 Task: For heading Arial black with underline.  font size for heading18,  'Change the font style of data to'Calibri.  and font size to 9,  Change the alignment of both headline & data to Align center.  In the sheet   Elite Sales book
Action: Mouse moved to (148, 182)
Screenshot: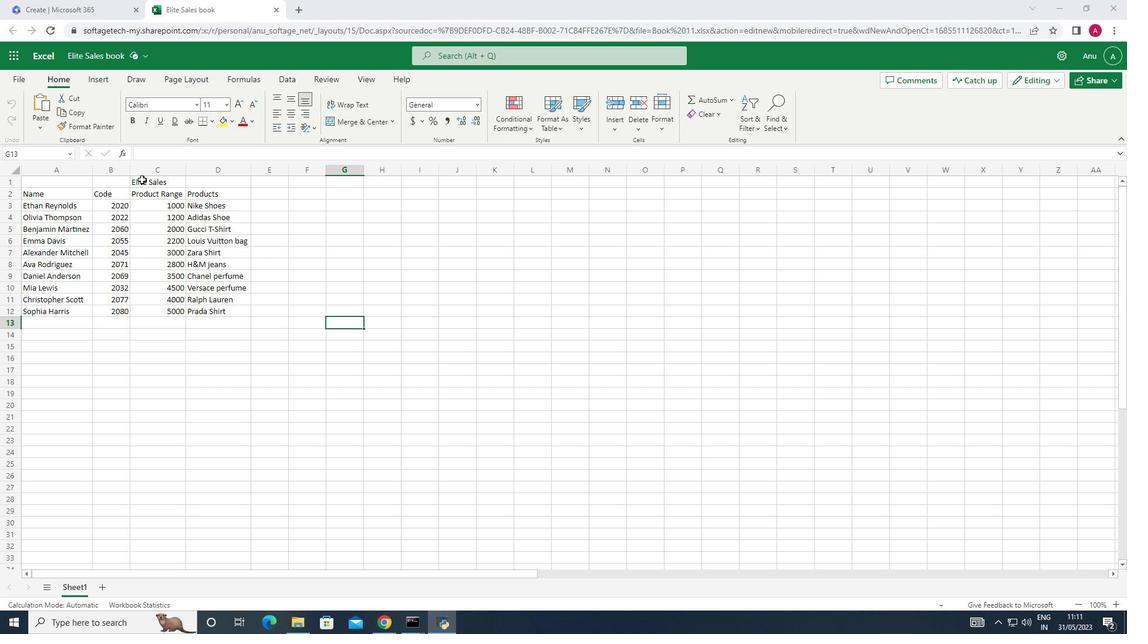 
Action: Mouse pressed left at (148, 182)
Screenshot: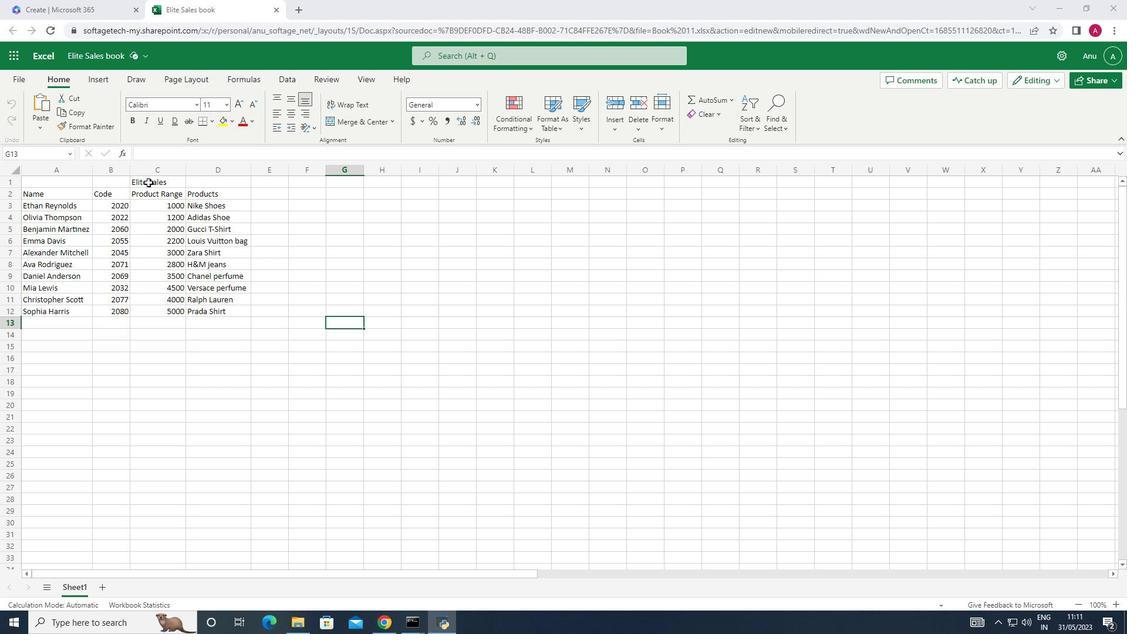 
Action: Mouse moved to (199, 103)
Screenshot: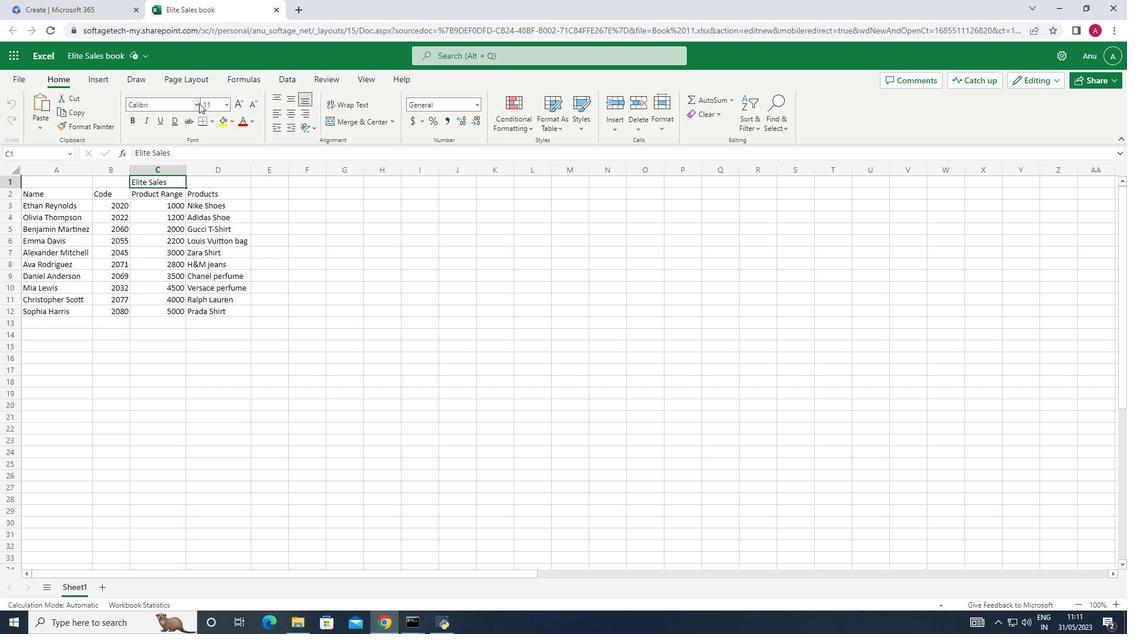 
Action: Mouse pressed left at (199, 103)
Screenshot: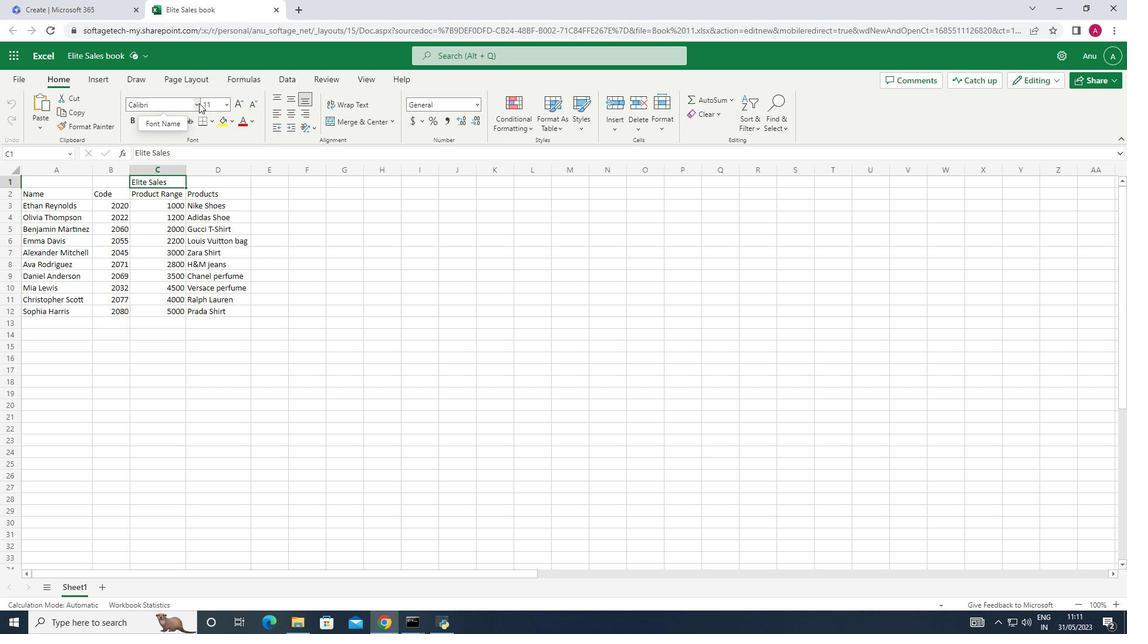 
Action: Mouse moved to (140, 152)
Screenshot: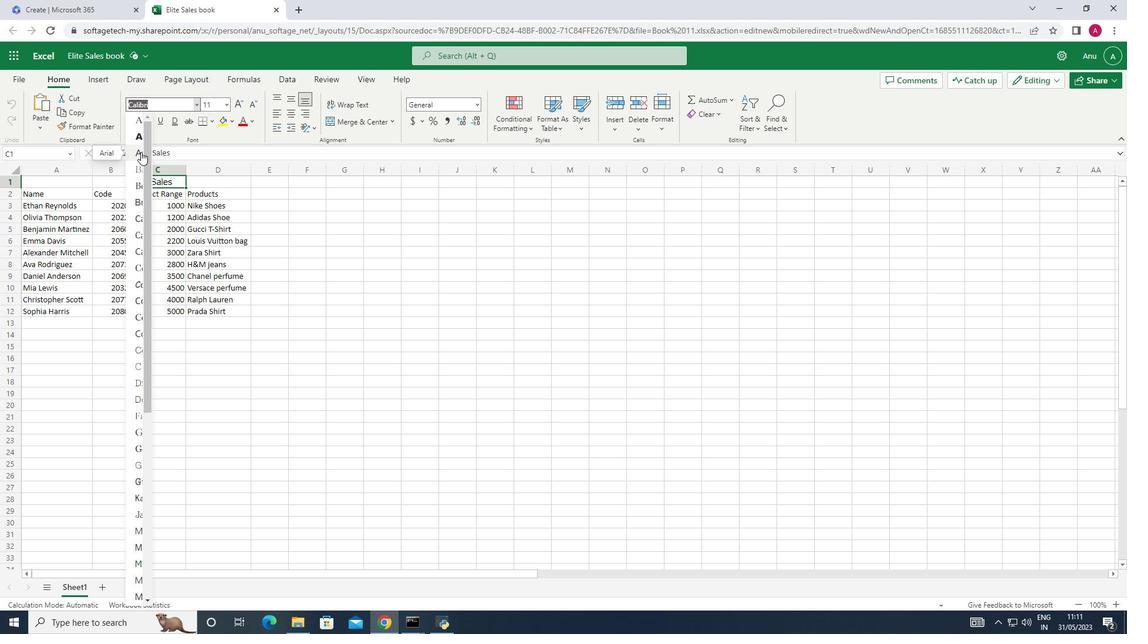 
Action: Mouse pressed left at (140, 152)
Screenshot: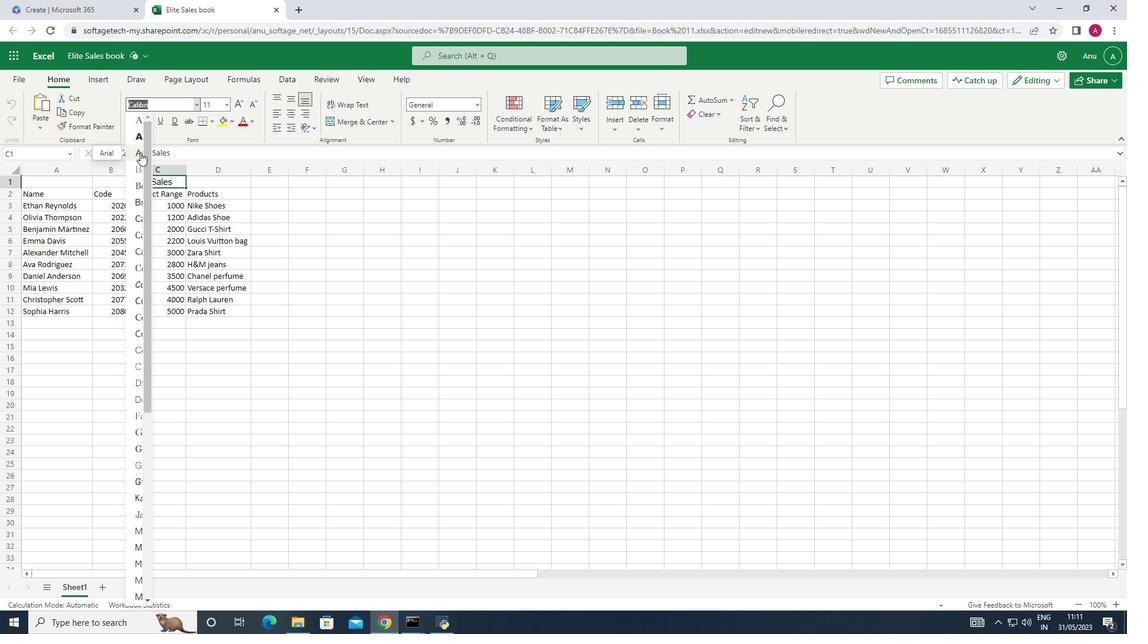 
Action: Mouse moved to (155, 122)
Screenshot: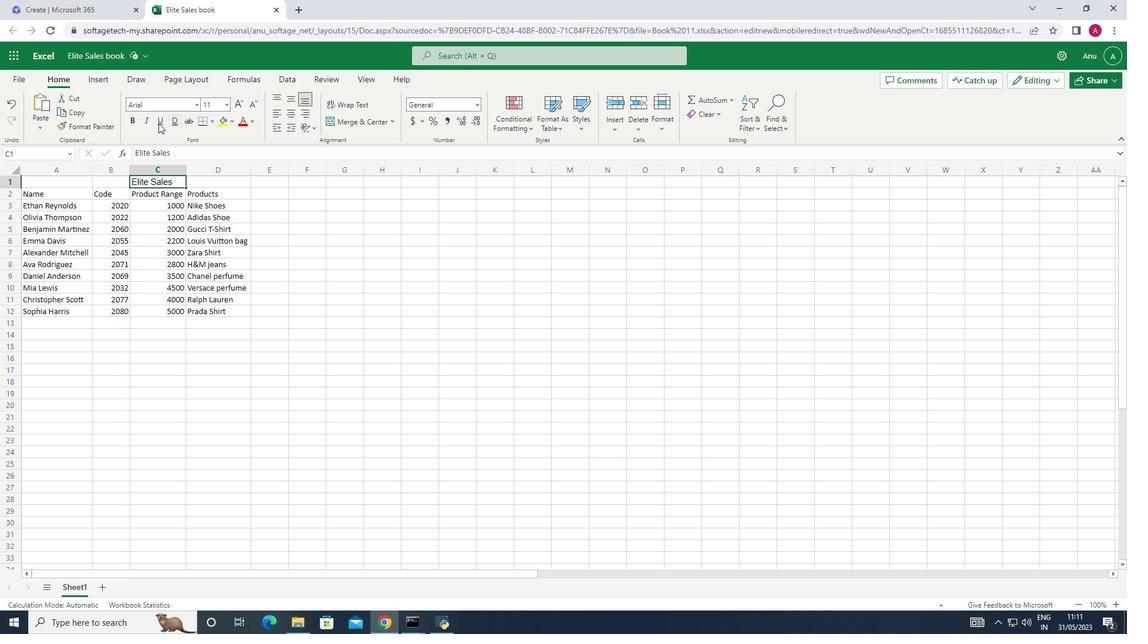 
Action: Mouse pressed left at (155, 122)
Screenshot: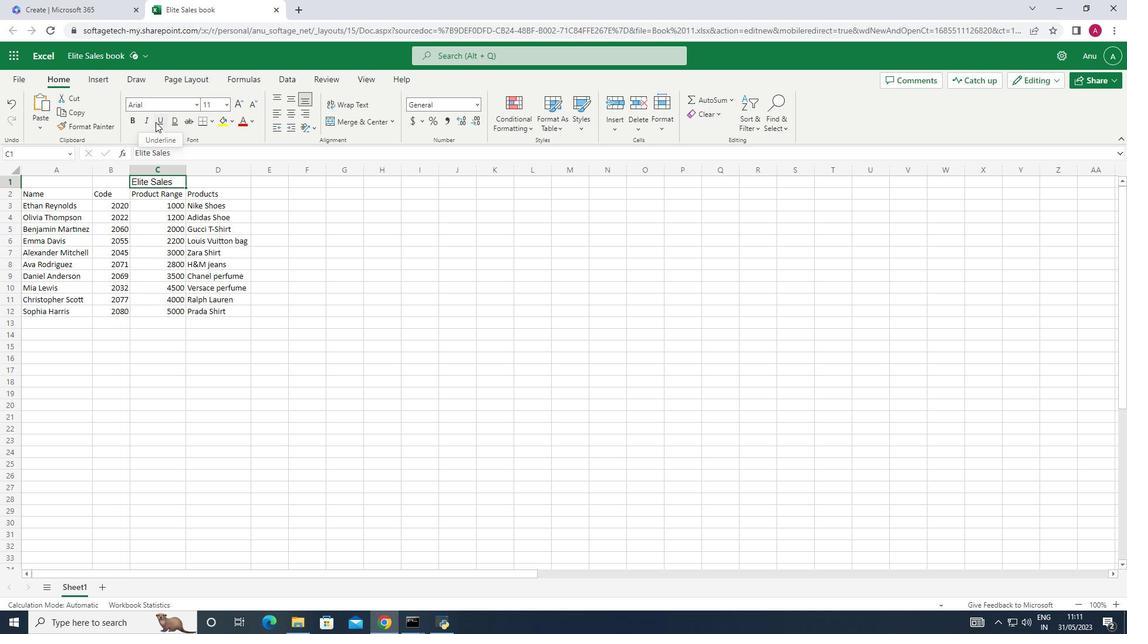 
Action: Mouse moved to (226, 102)
Screenshot: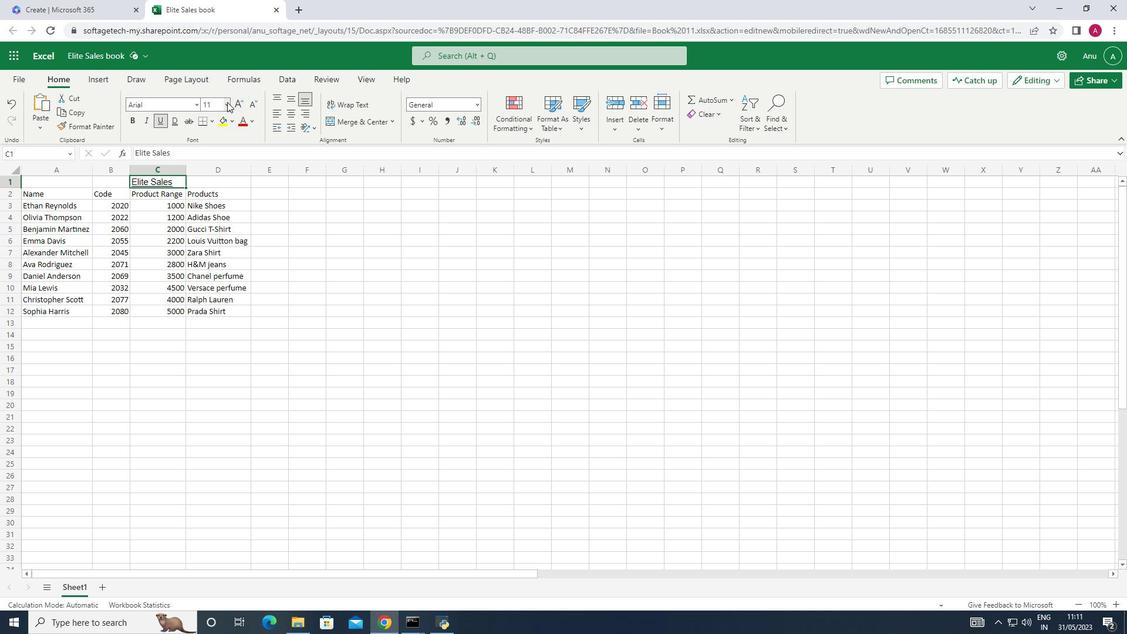 
Action: Mouse pressed left at (226, 102)
Screenshot: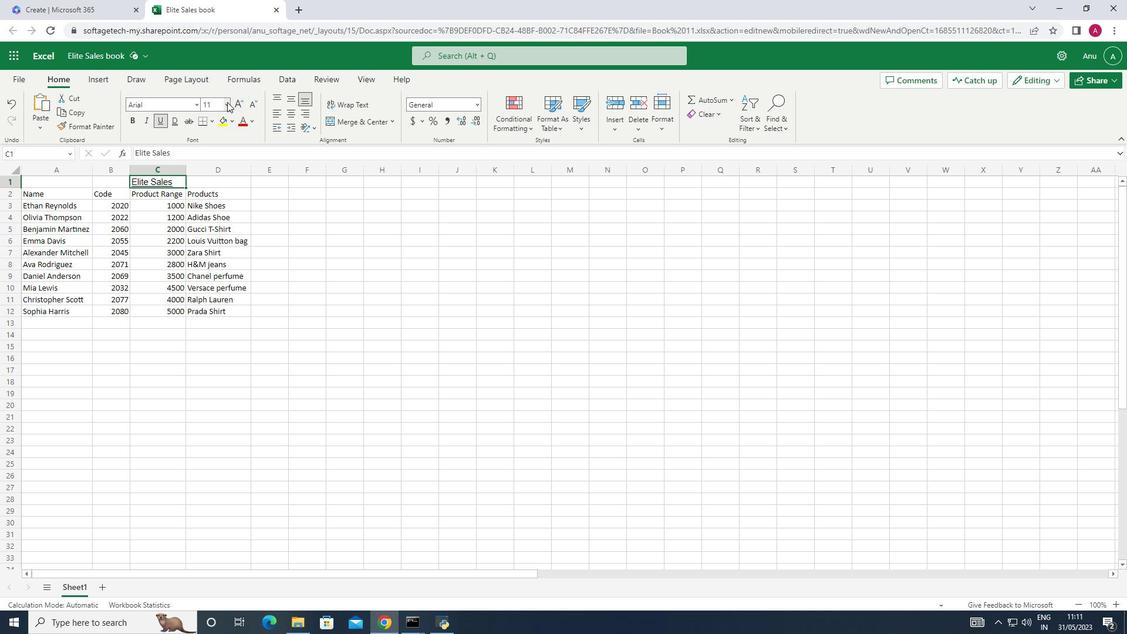 
Action: Mouse moved to (218, 231)
Screenshot: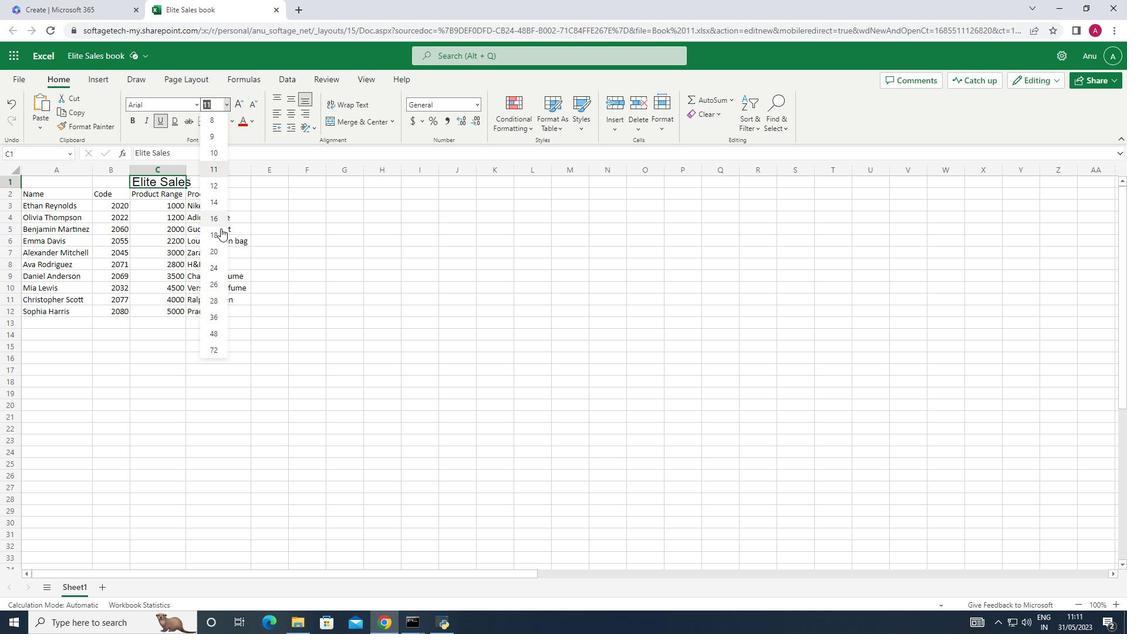 
Action: Mouse pressed left at (218, 231)
Screenshot: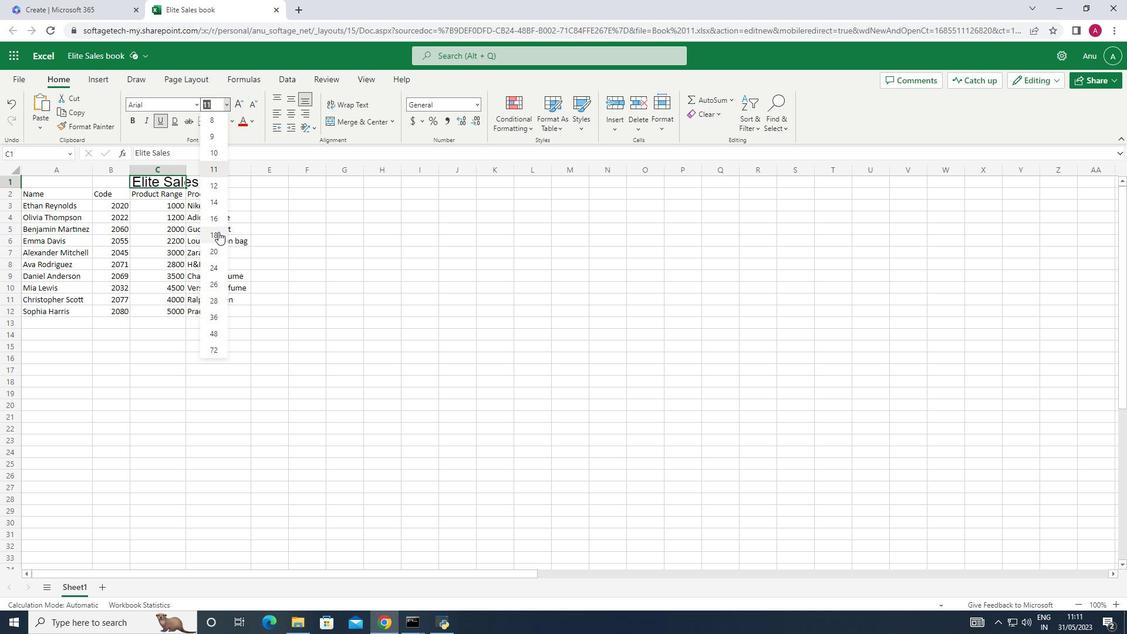 
Action: Mouse moved to (34, 204)
Screenshot: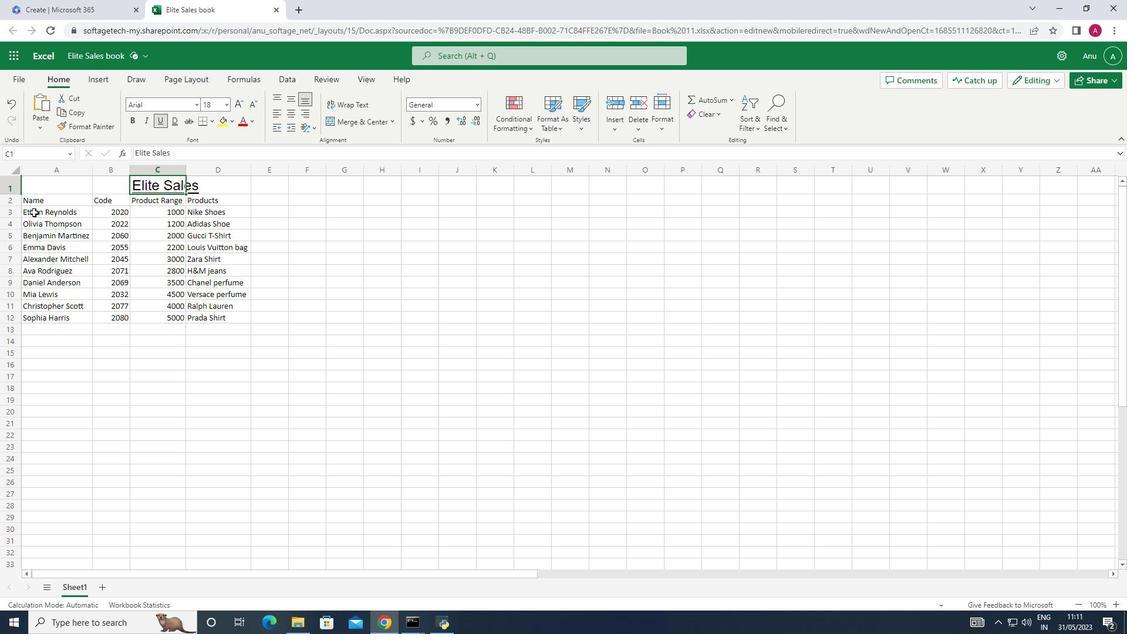 
Action: Mouse pressed left at (34, 204)
Screenshot: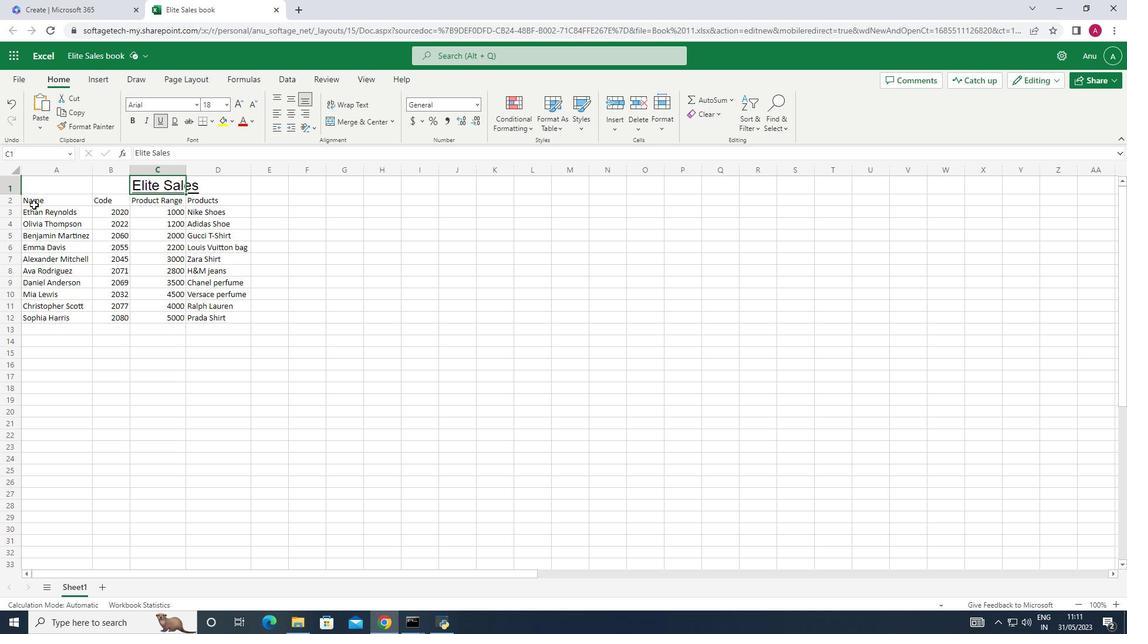 
Action: Mouse moved to (157, 108)
Screenshot: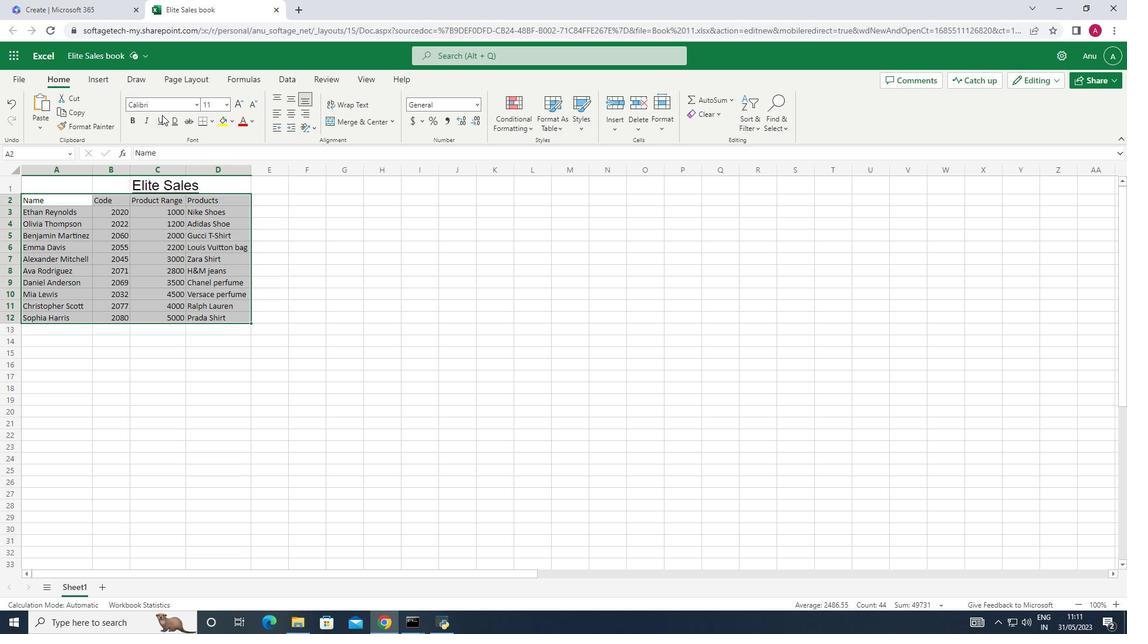 
Action: Mouse pressed left at (157, 108)
Screenshot: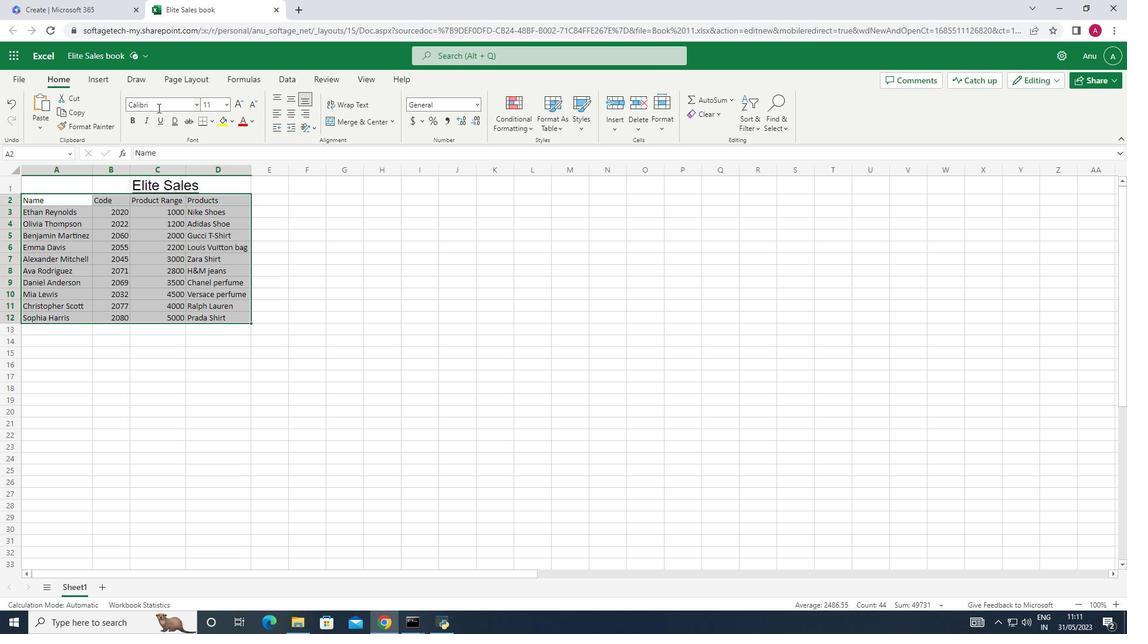 
Action: Mouse moved to (225, 98)
Screenshot: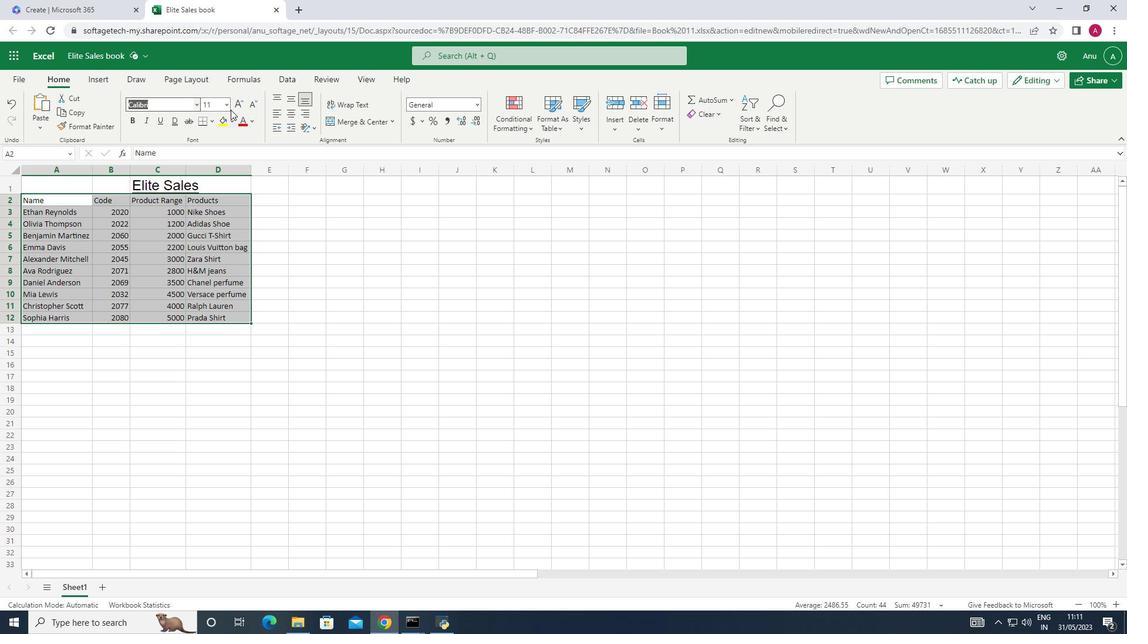 
Action: Mouse pressed left at (225, 98)
Screenshot: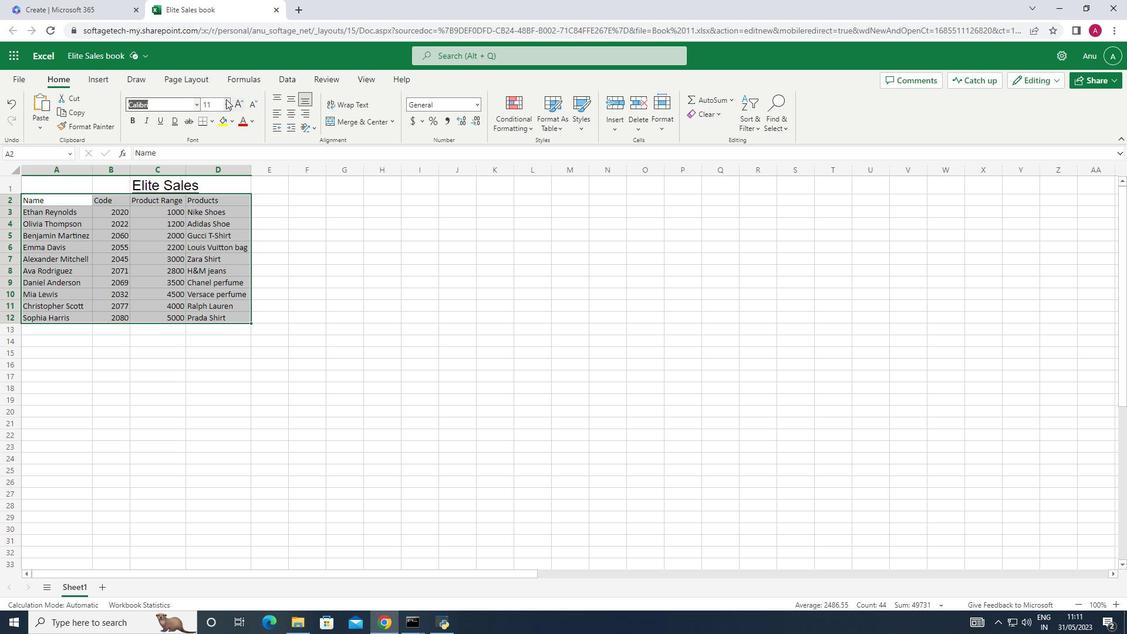 
Action: Mouse moved to (215, 136)
Screenshot: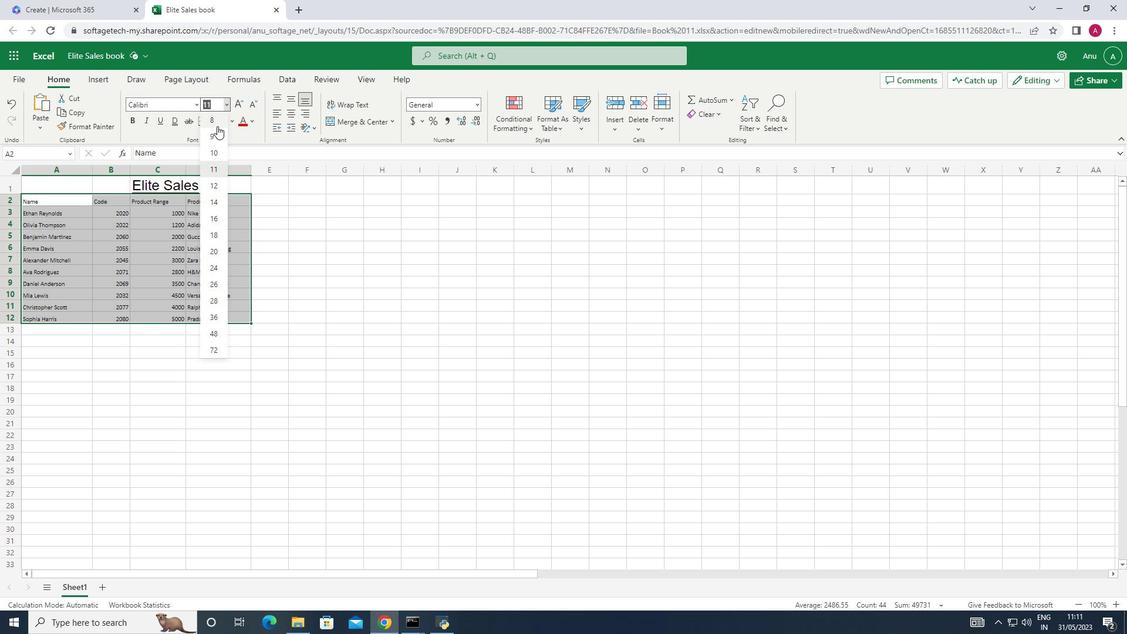 
Action: Mouse pressed left at (215, 136)
Screenshot: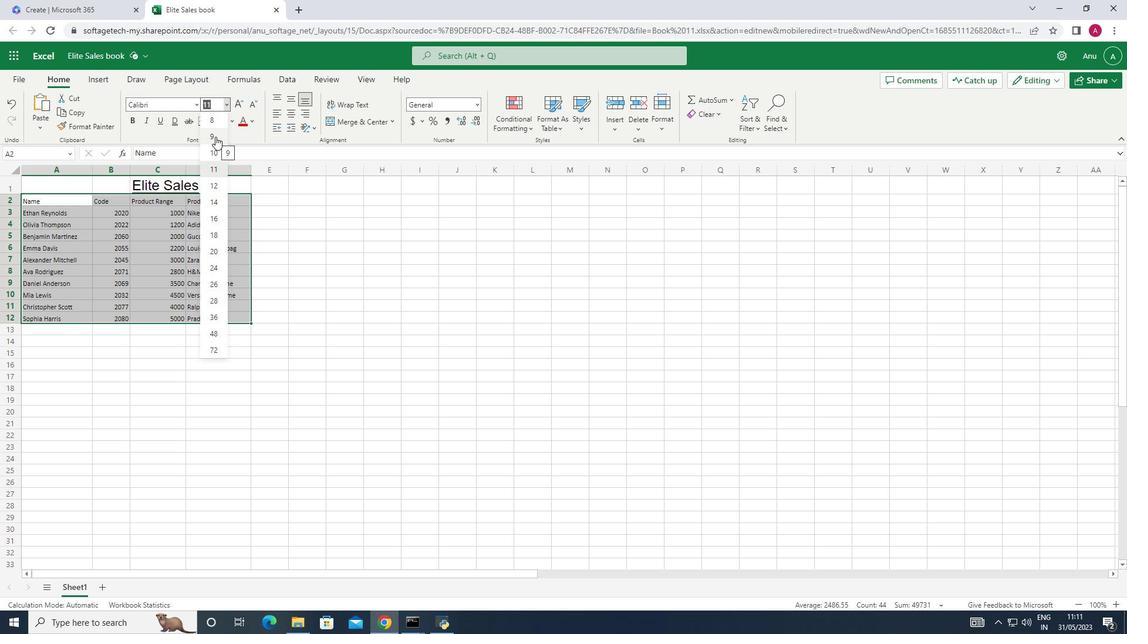 
Action: Mouse moved to (288, 112)
Screenshot: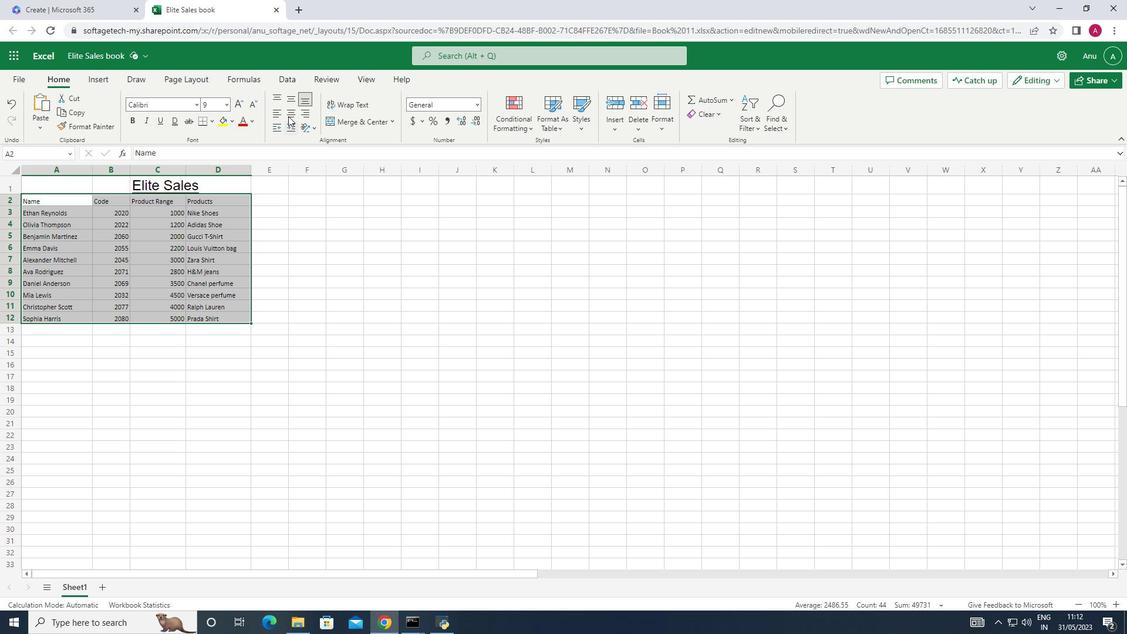 
Action: Mouse pressed left at (288, 112)
Screenshot: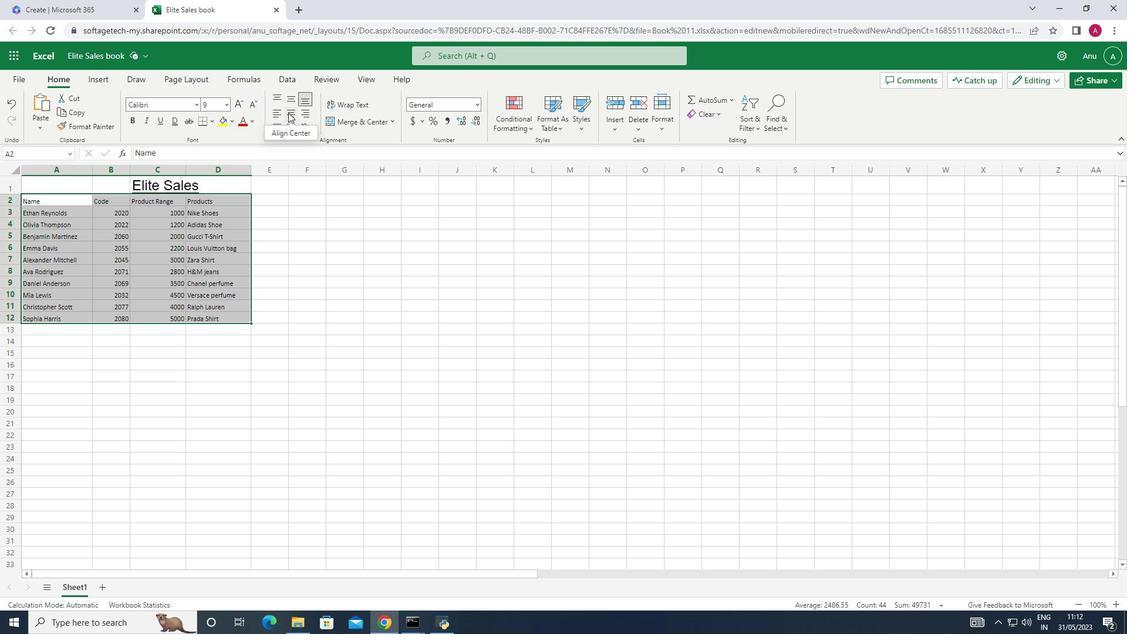 
Action: Mouse moved to (345, 209)
Screenshot: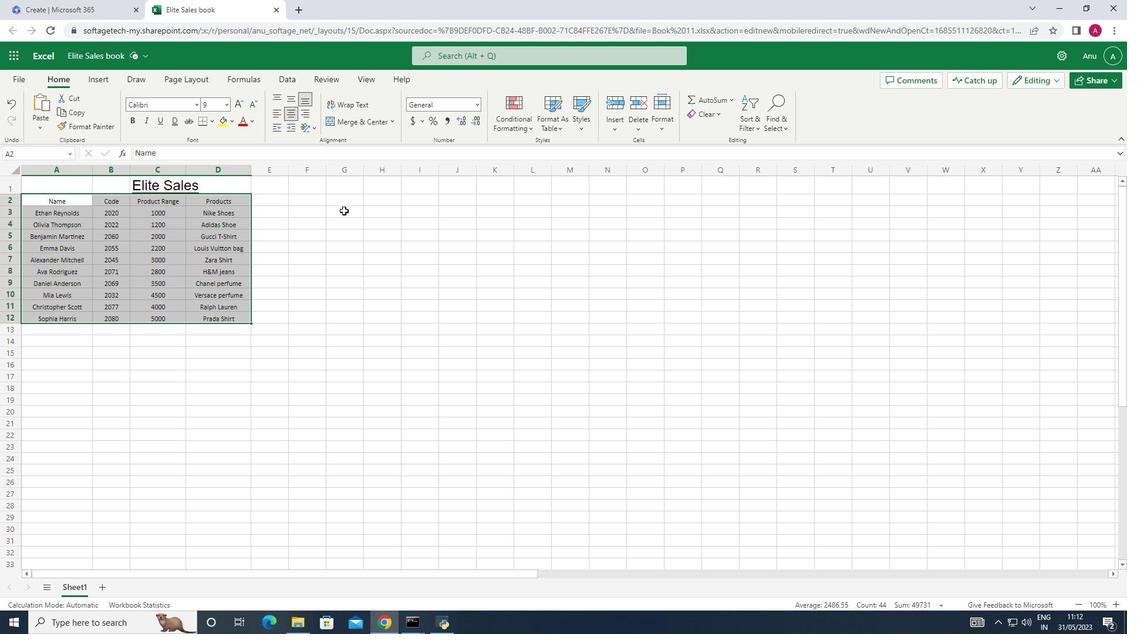 
Action: Mouse pressed left at (345, 209)
Screenshot: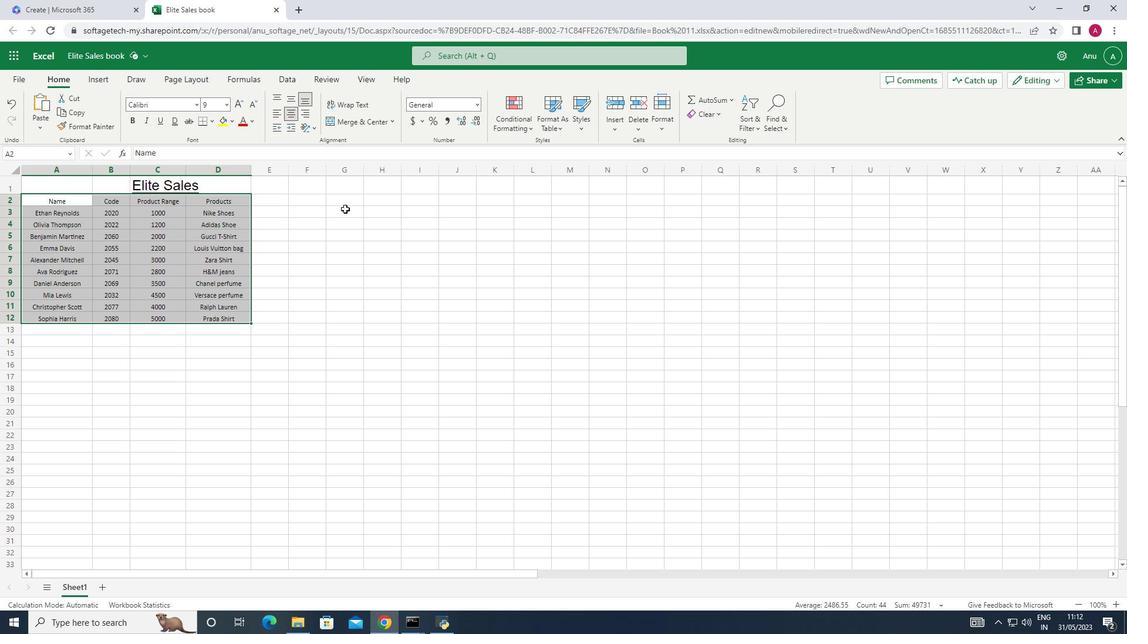 
